Task: Add Vital Proteins Lemon Slice Collagen Water to the cart.
Action: Mouse moved to (288, 125)
Screenshot: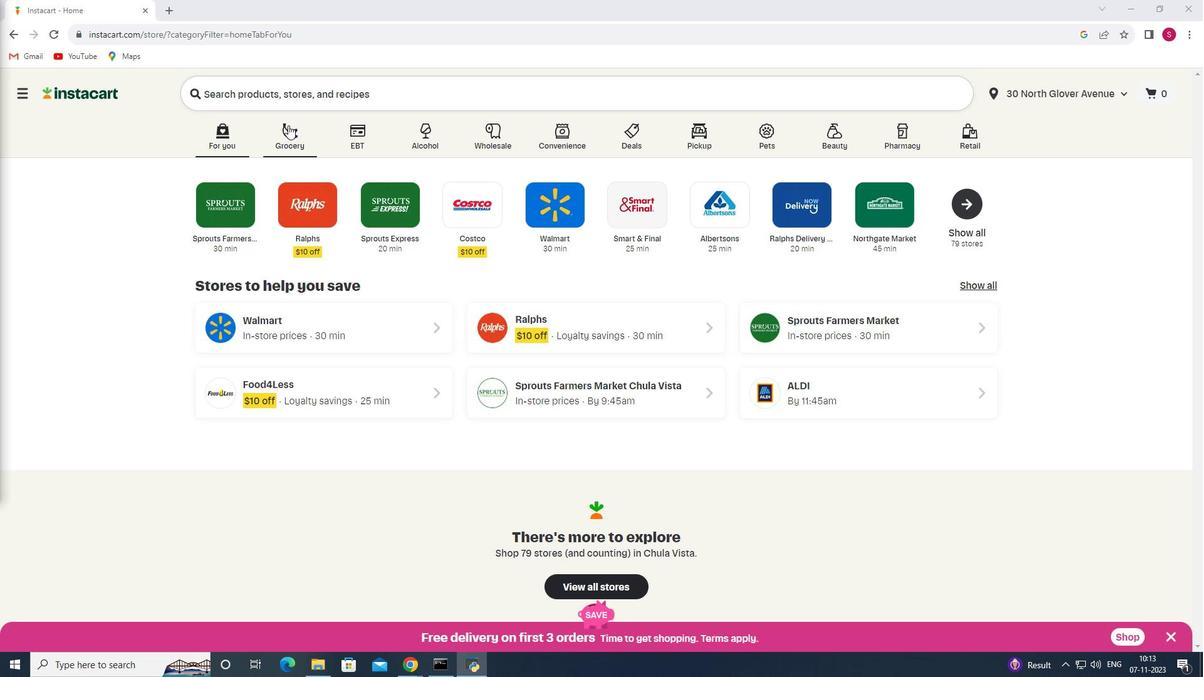 
Action: Mouse pressed left at (288, 125)
Screenshot: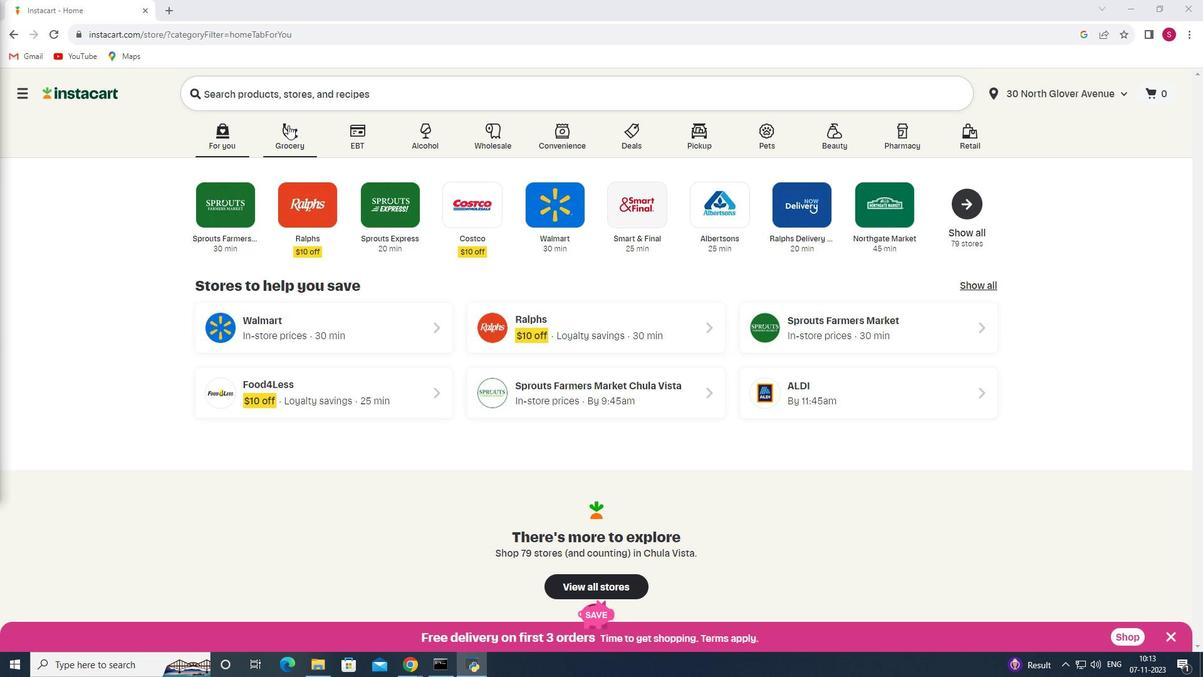 
Action: Mouse moved to (263, 361)
Screenshot: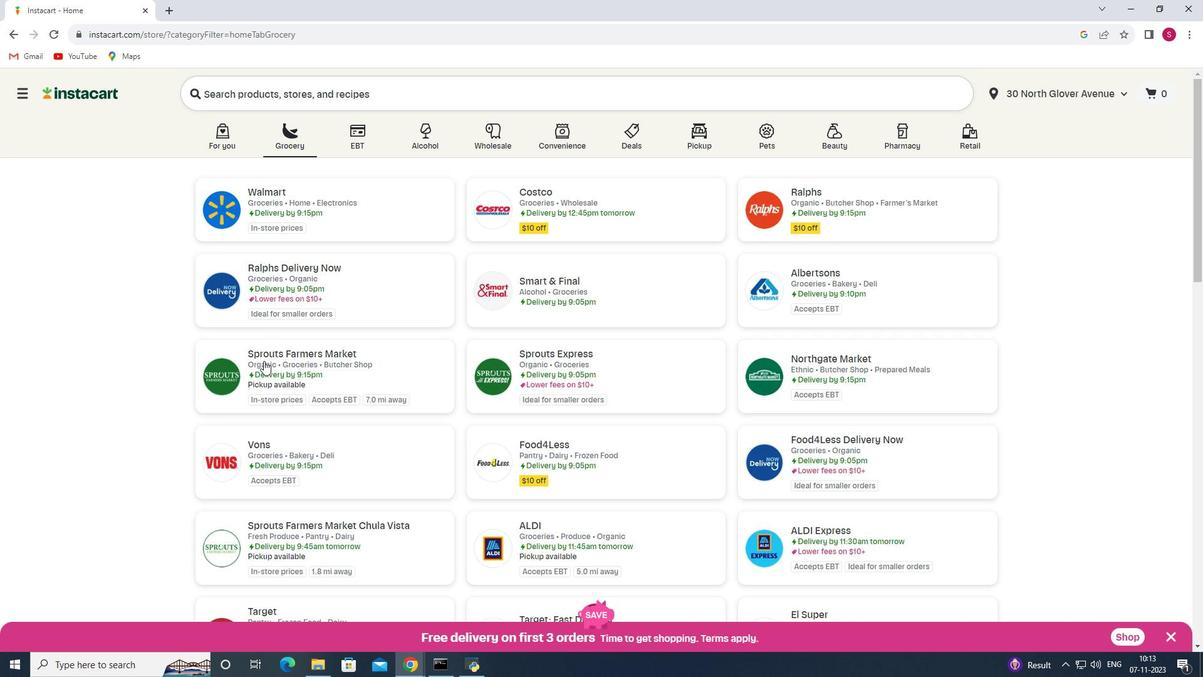 
Action: Mouse pressed left at (263, 361)
Screenshot: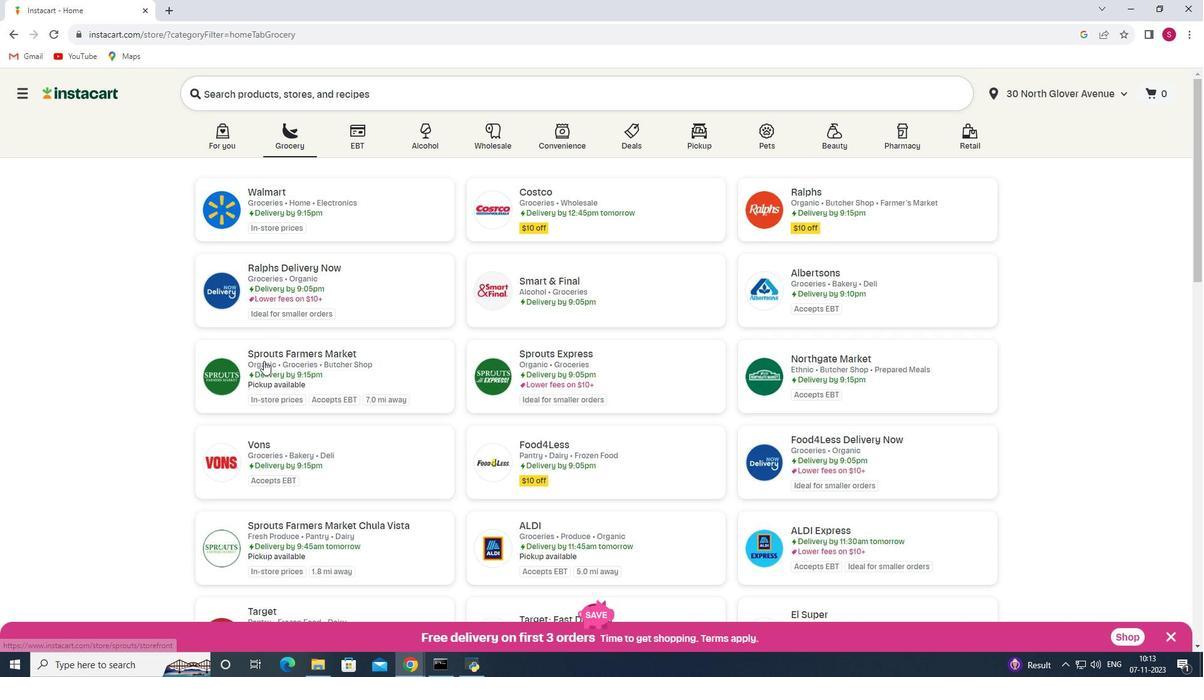 
Action: Mouse moved to (86, 393)
Screenshot: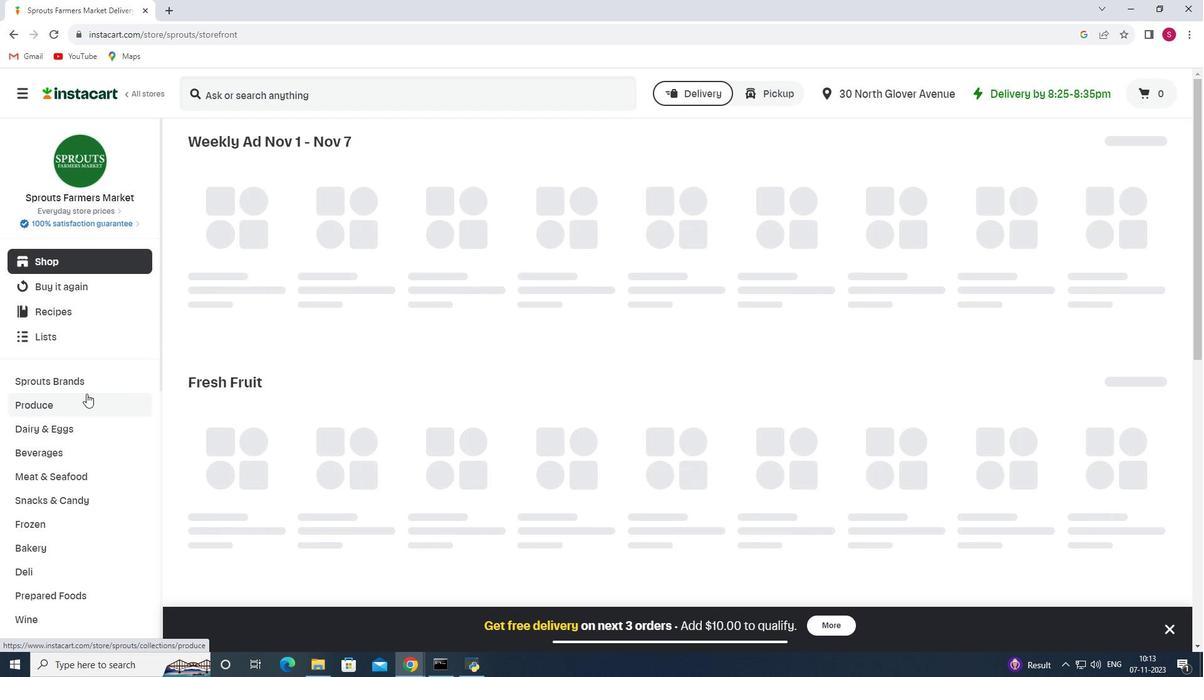 
Action: Mouse scrolled (86, 393) with delta (0, 0)
Screenshot: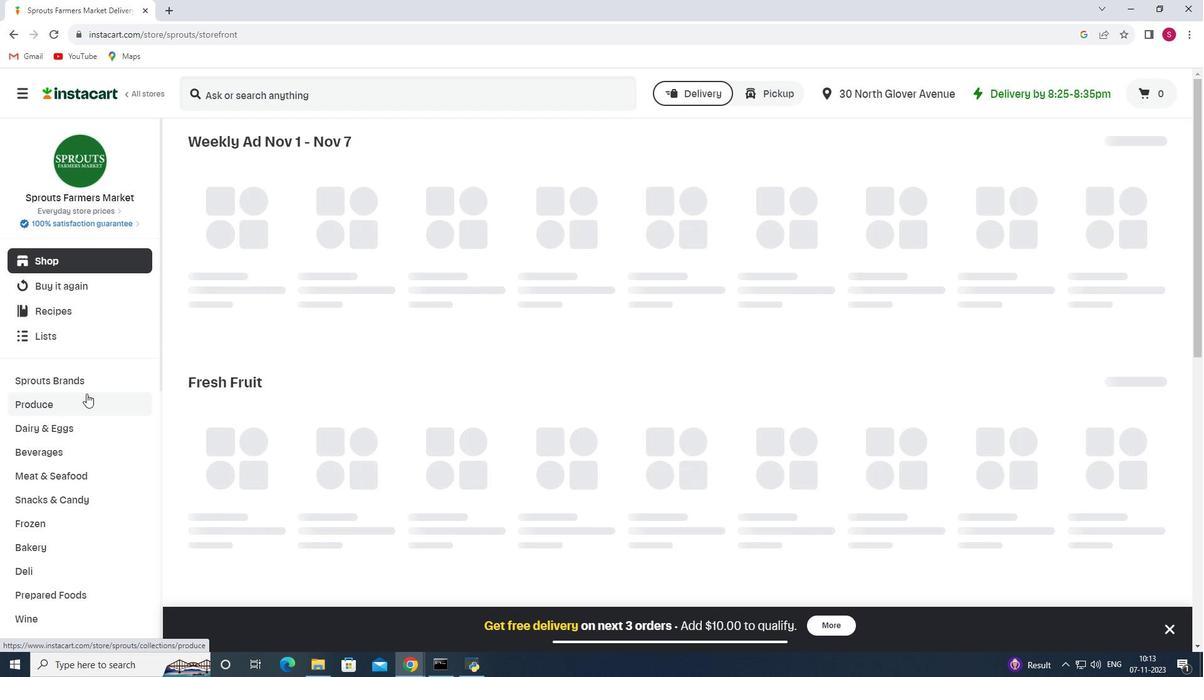 
Action: Mouse scrolled (86, 393) with delta (0, 0)
Screenshot: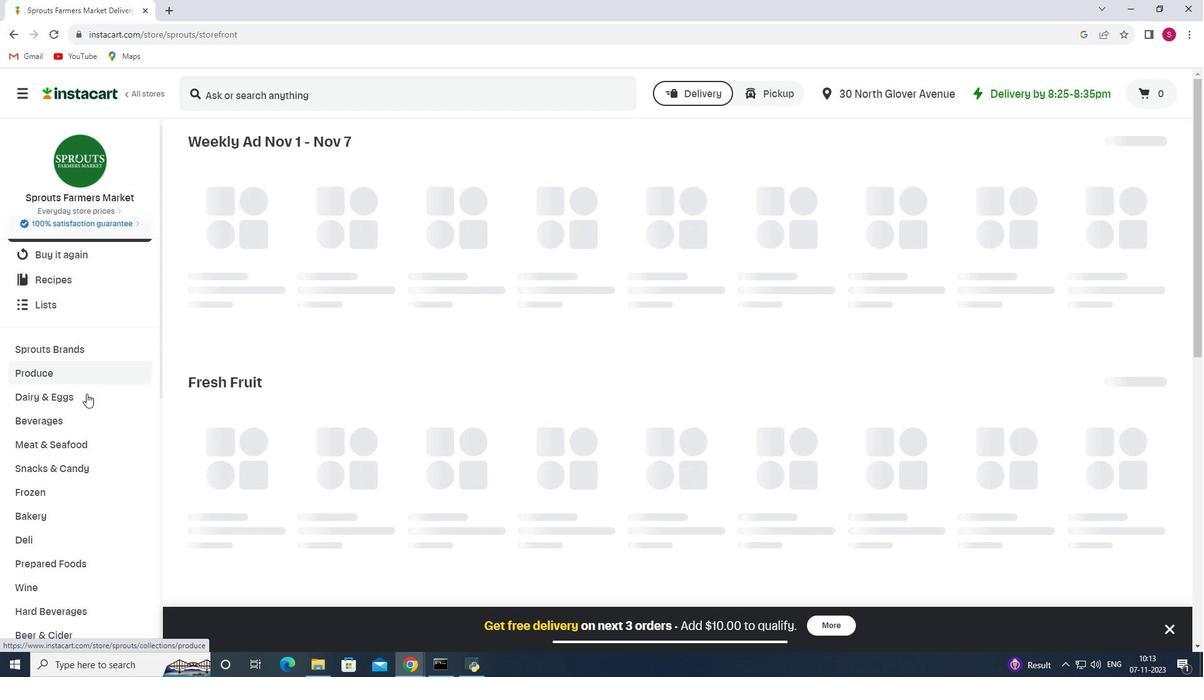 
Action: Mouse scrolled (86, 393) with delta (0, 0)
Screenshot: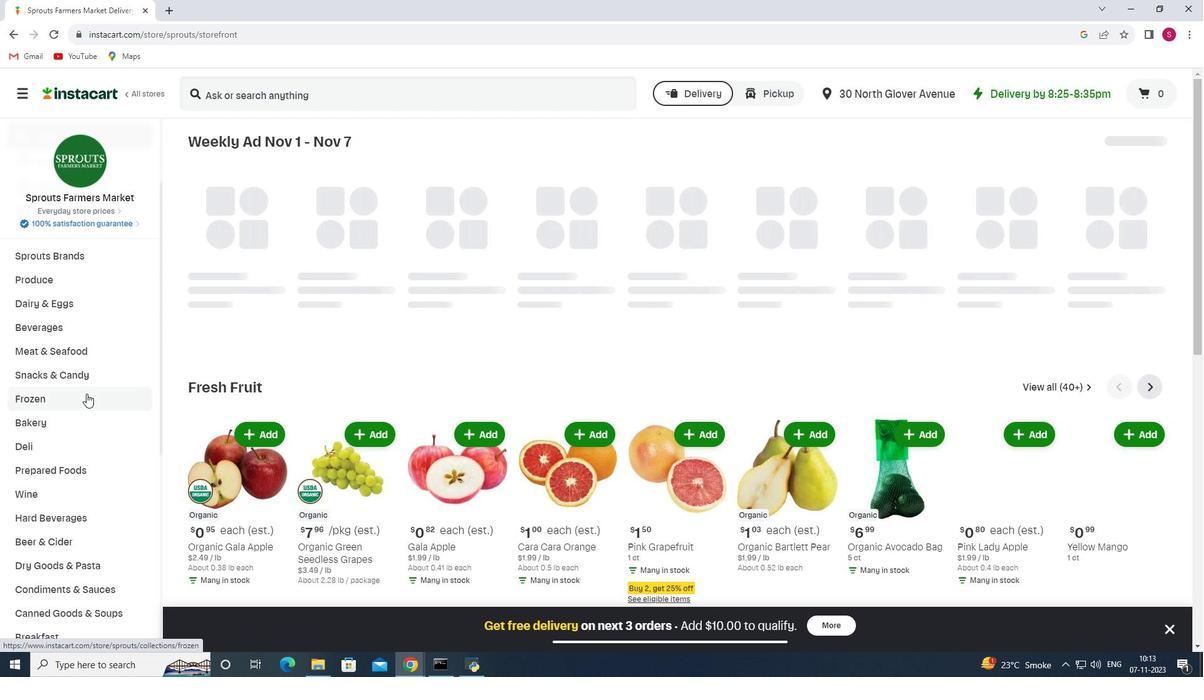 
Action: Mouse scrolled (86, 393) with delta (0, 0)
Screenshot: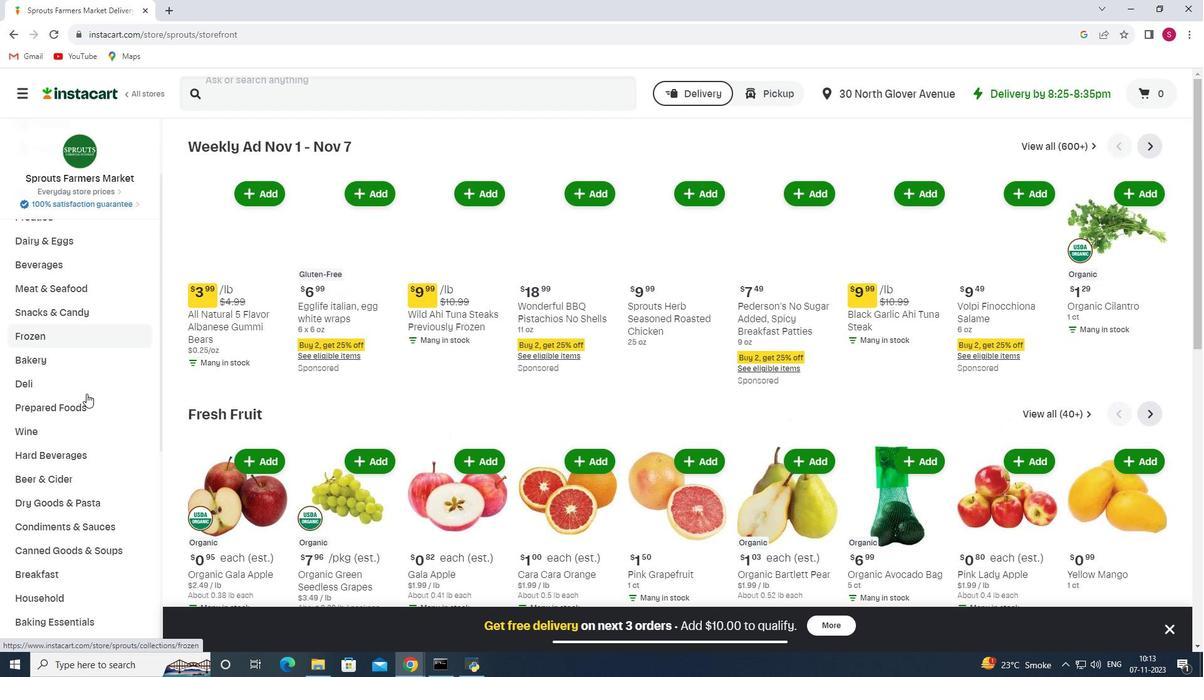 
Action: Mouse scrolled (86, 393) with delta (0, 0)
Screenshot: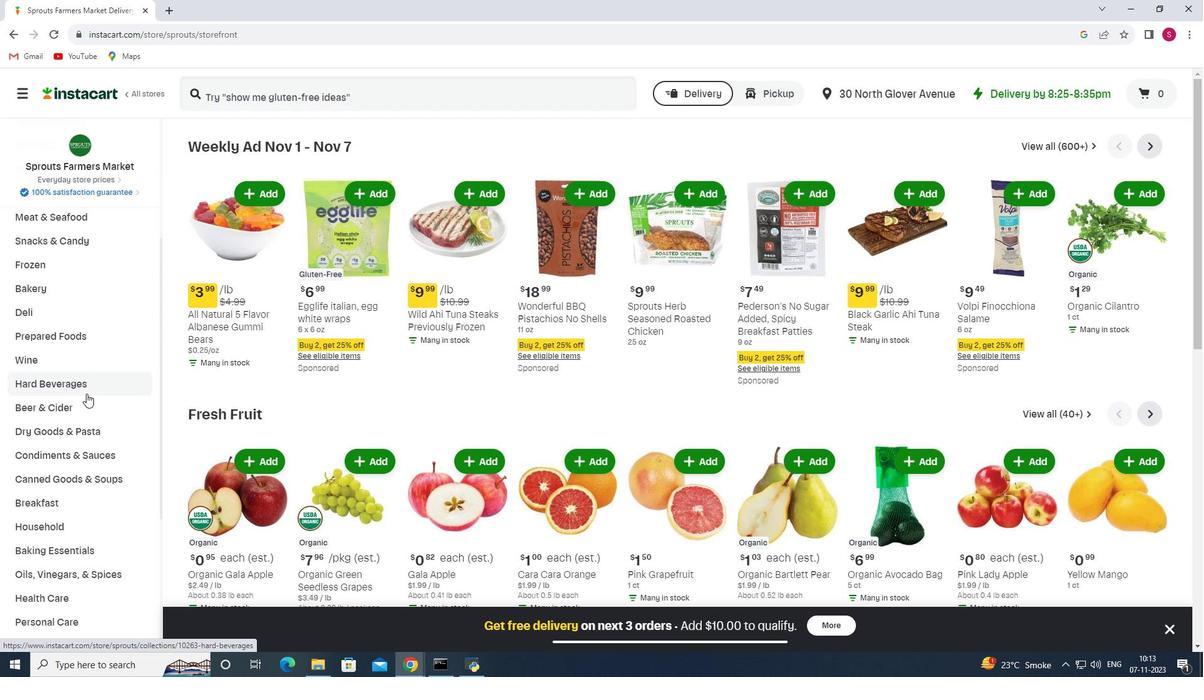 
Action: Mouse scrolled (86, 393) with delta (0, 0)
Screenshot: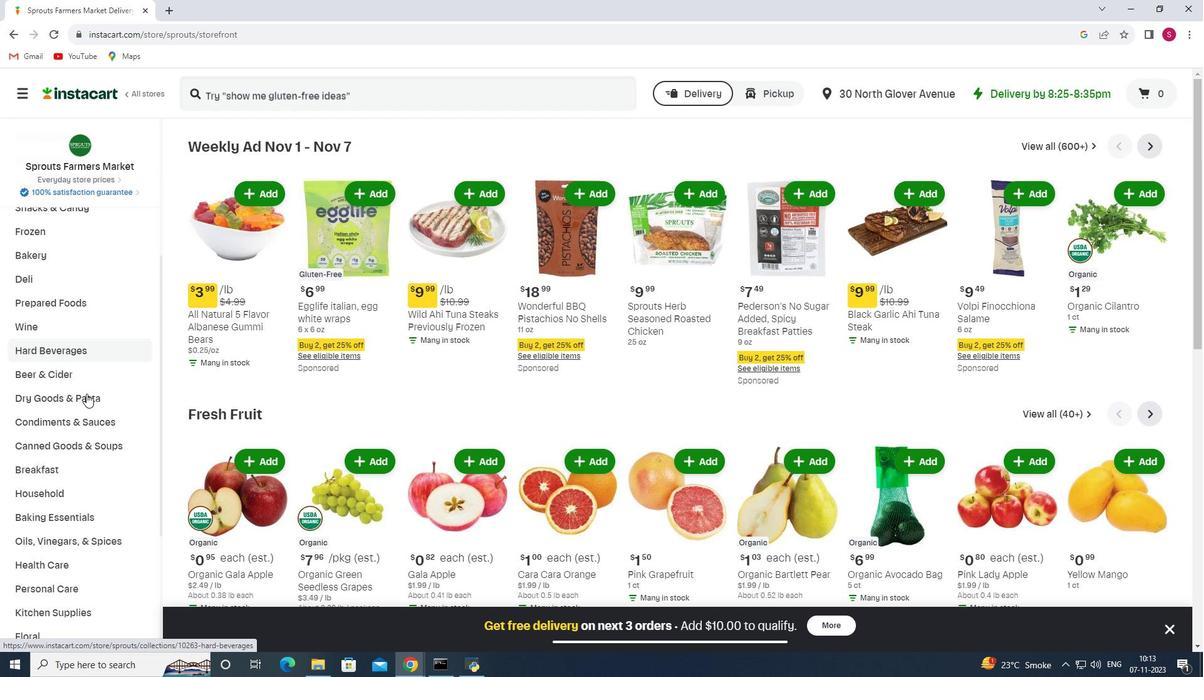 
Action: Mouse moved to (85, 388)
Screenshot: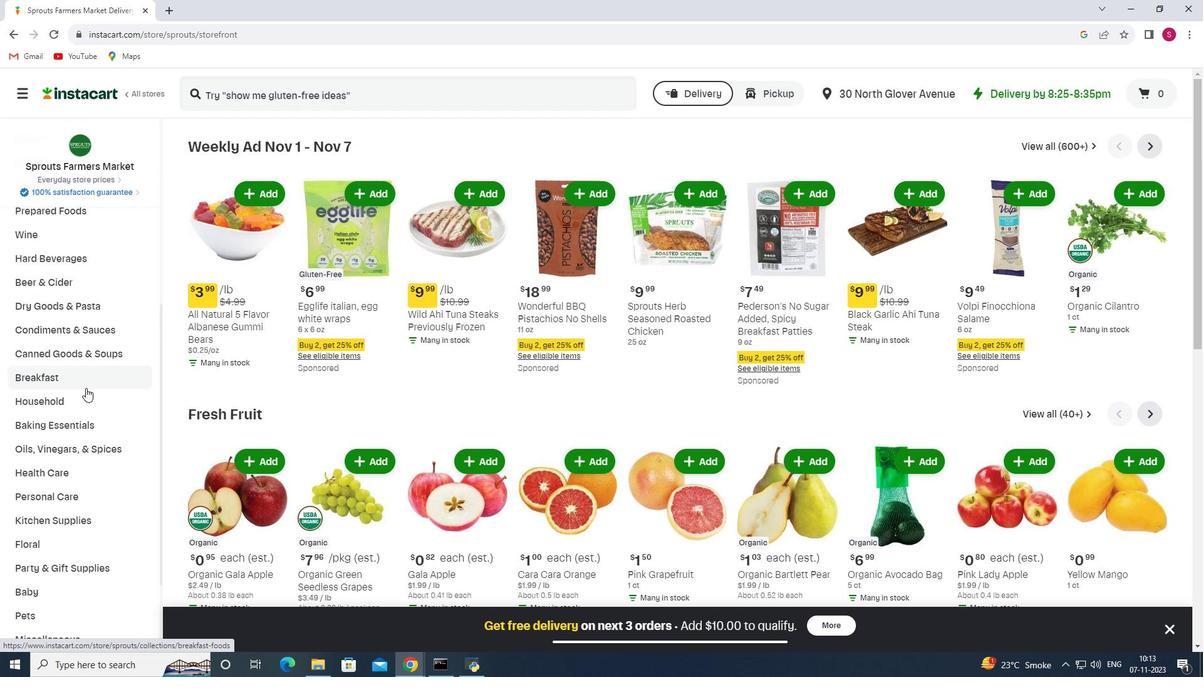 
Action: Mouse scrolled (85, 387) with delta (0, 0)
Screenshot: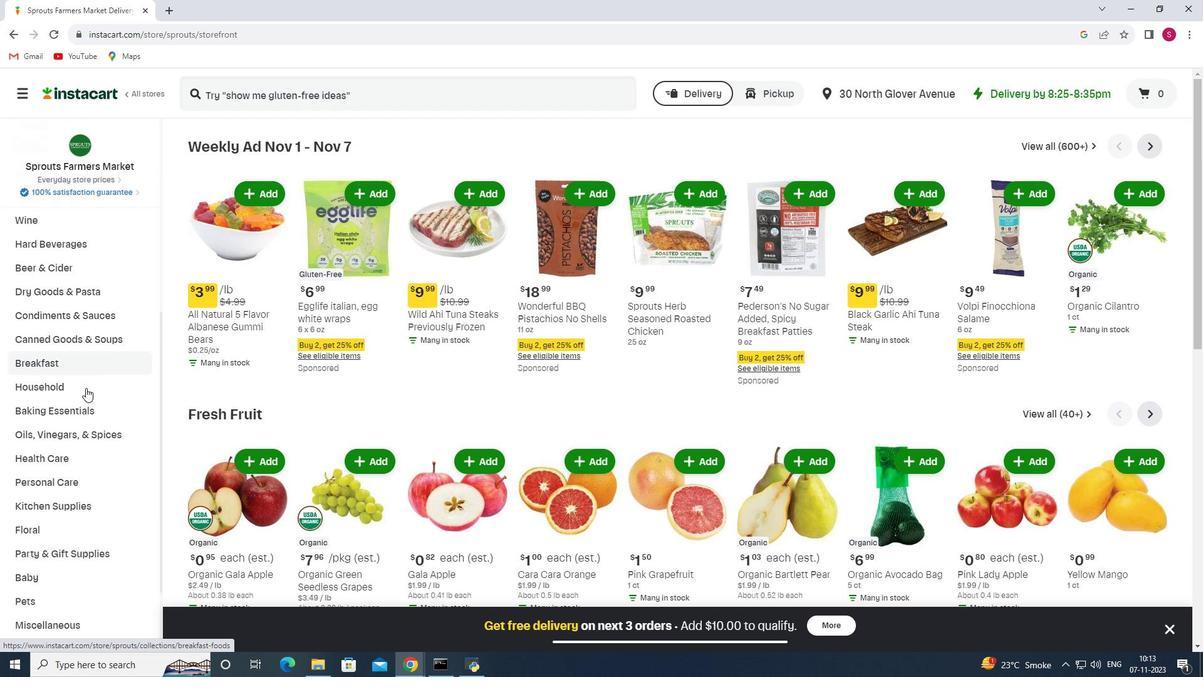 
Action: Mouse moved to (77, 403)
Screenshot: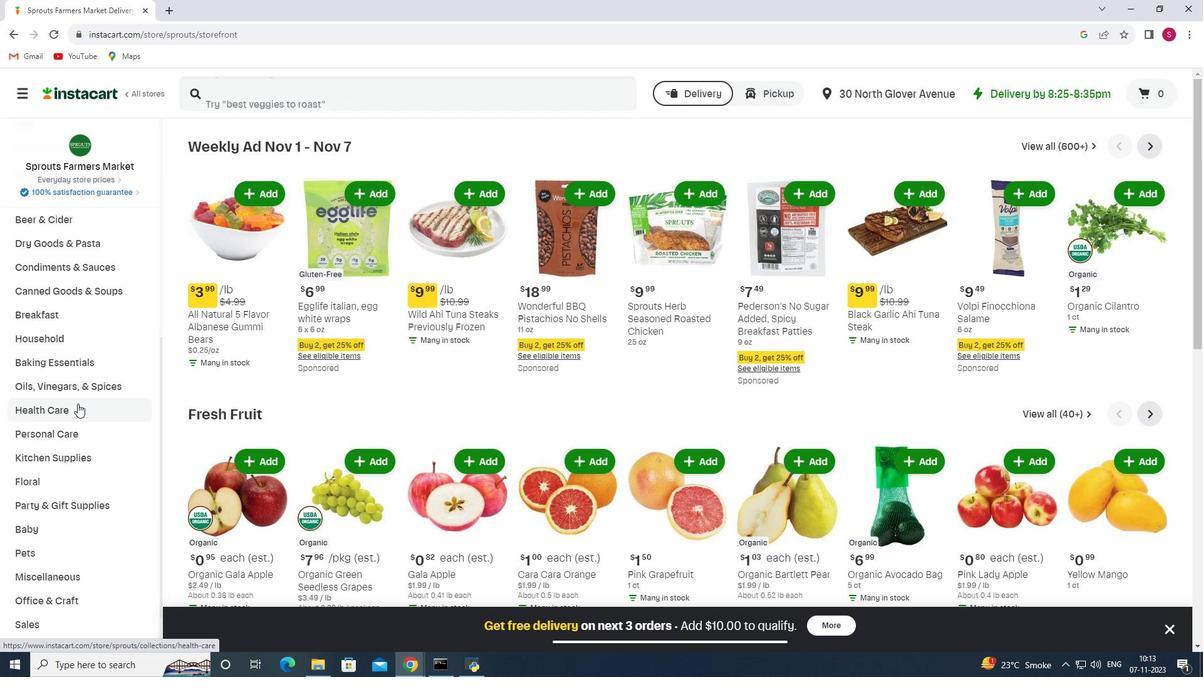 
Action: Mouse pressed left at (77, 403)
Screenshot: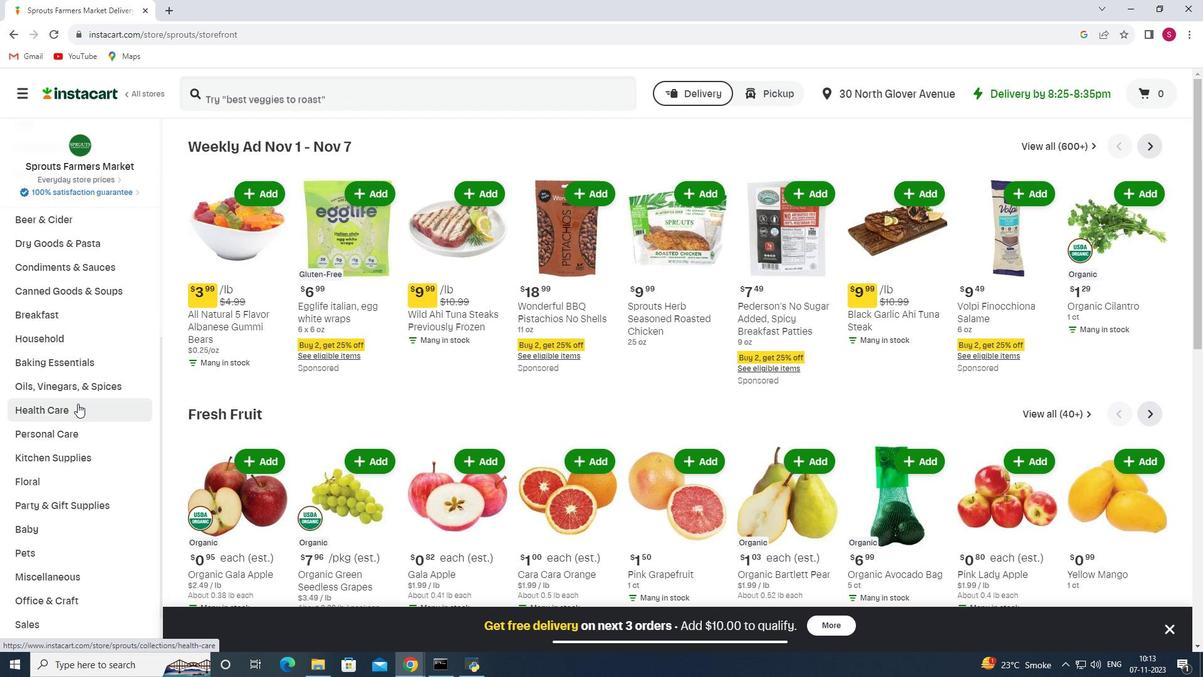 
Action: Mouse moved to (433, 173)
Screenshot: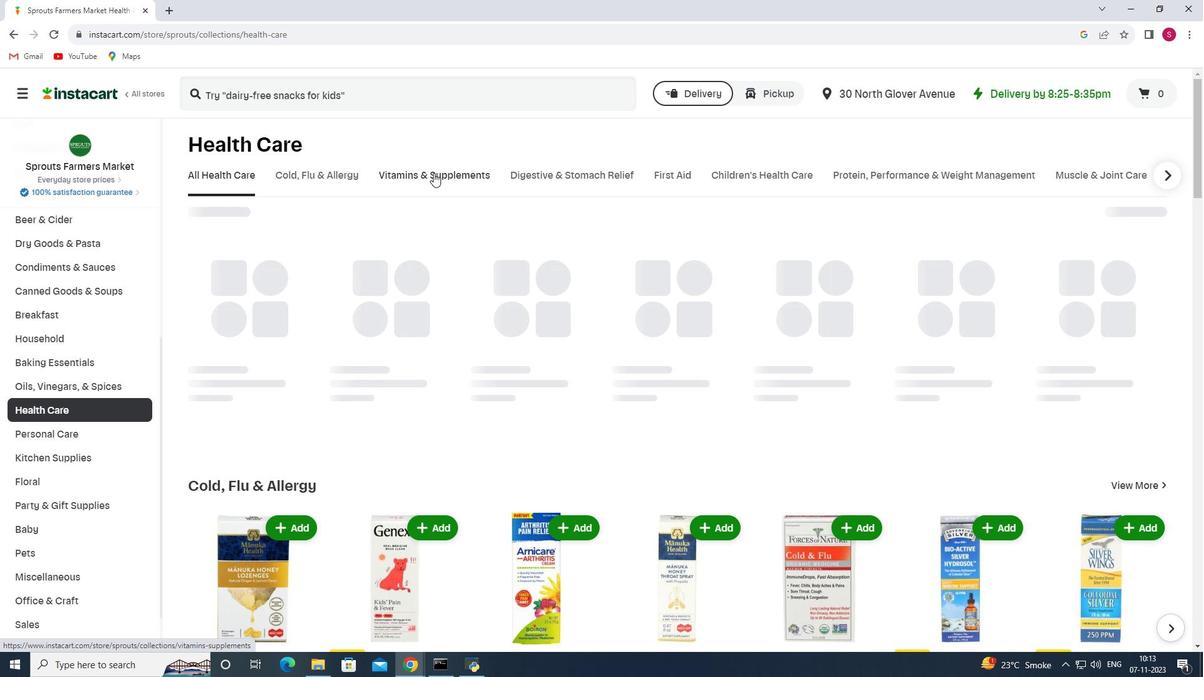 
Action: Mouse pressed left at (433, 173)
Screenshot: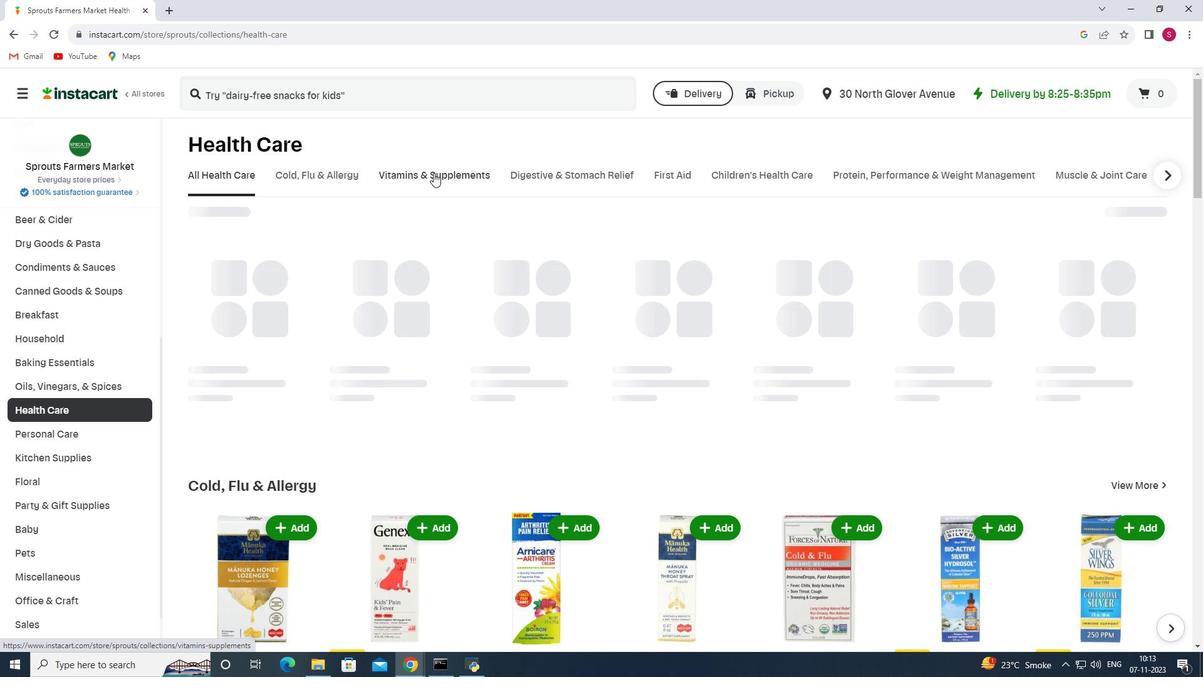
Action: Mouse moved to (514, 225)
Screenshot: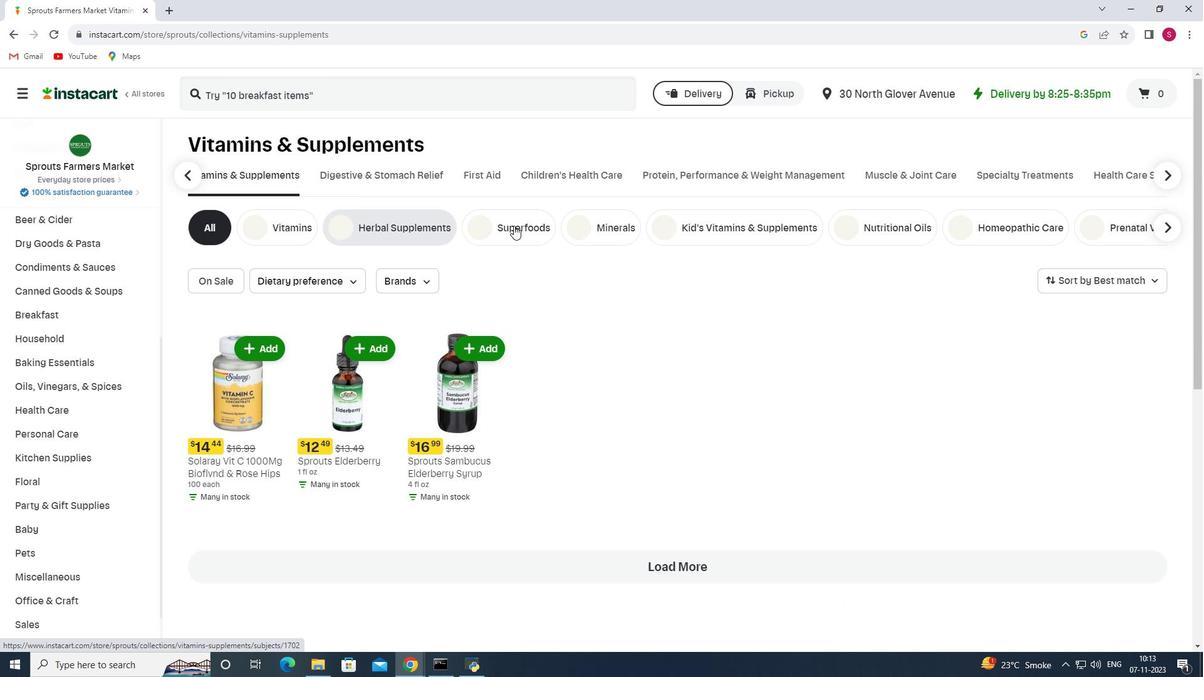 
Action: Mouse pressed left at (514, 225)
Screenshot: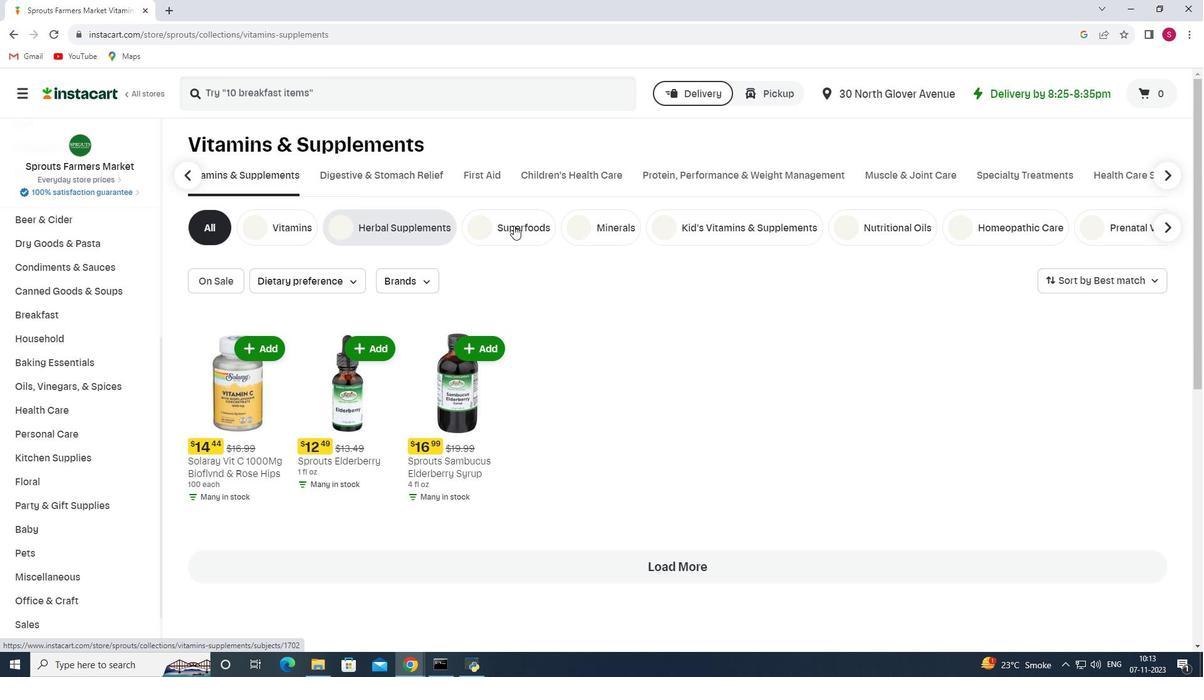 
Action: Mouse moved to (351, 95)
Screenshot: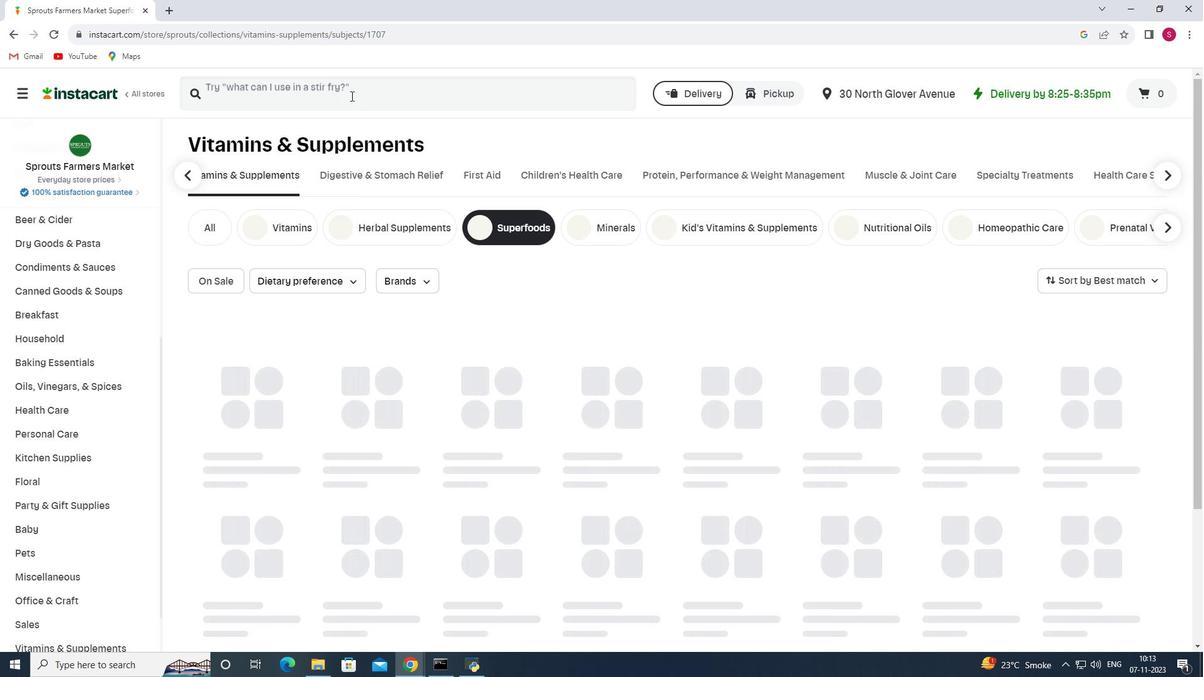 
Action: Mouse pressed left at (351, 95)
Screenshot: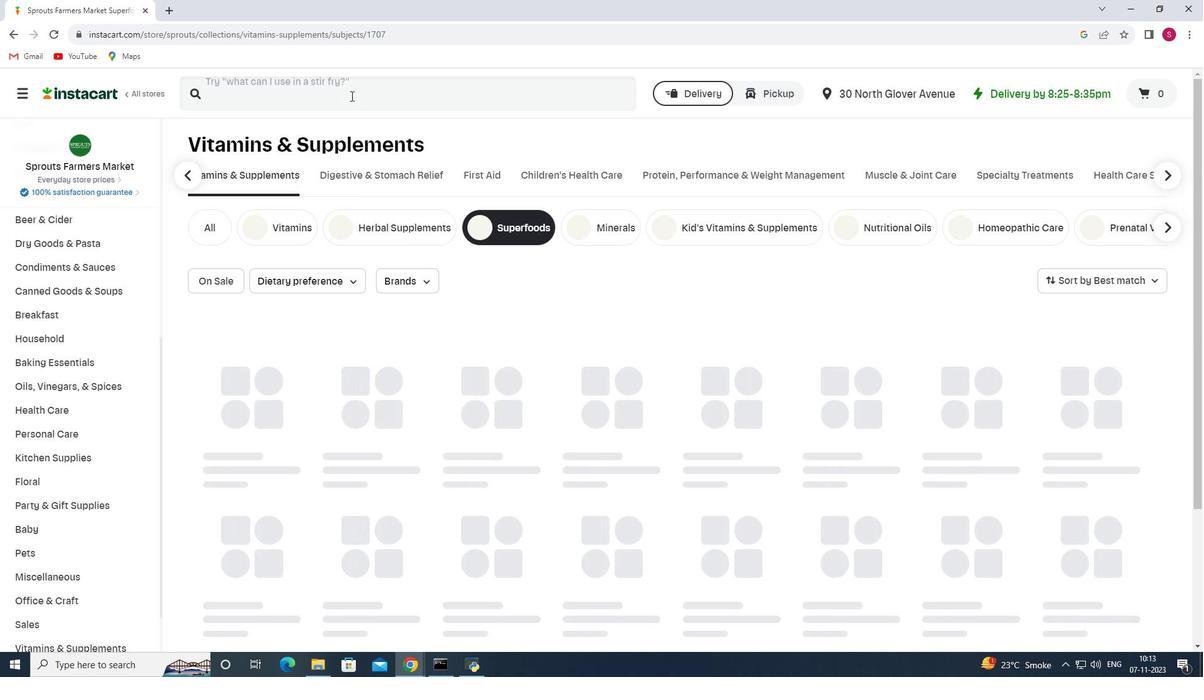 
Action: Key pressed <Key.shift>Vital<Key.space><Key.shift>Proteins<Key.space><Key.shift>Lemon<Key.space><Key.shift>Slice<Key.space><Key.shift>Collagen<Key.space><Key.shift><Key.shift><Key.shift>Water<Key.enter>
Screenshot: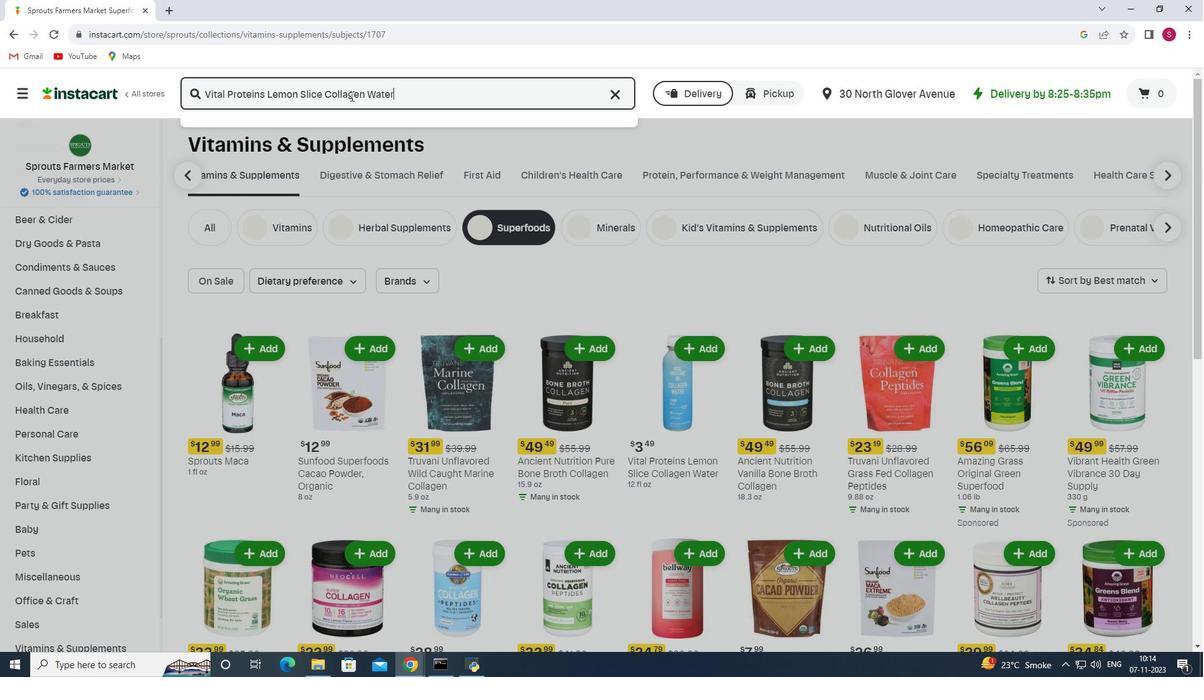 
Action: Mouse moved to (356, 192)
Screenshot: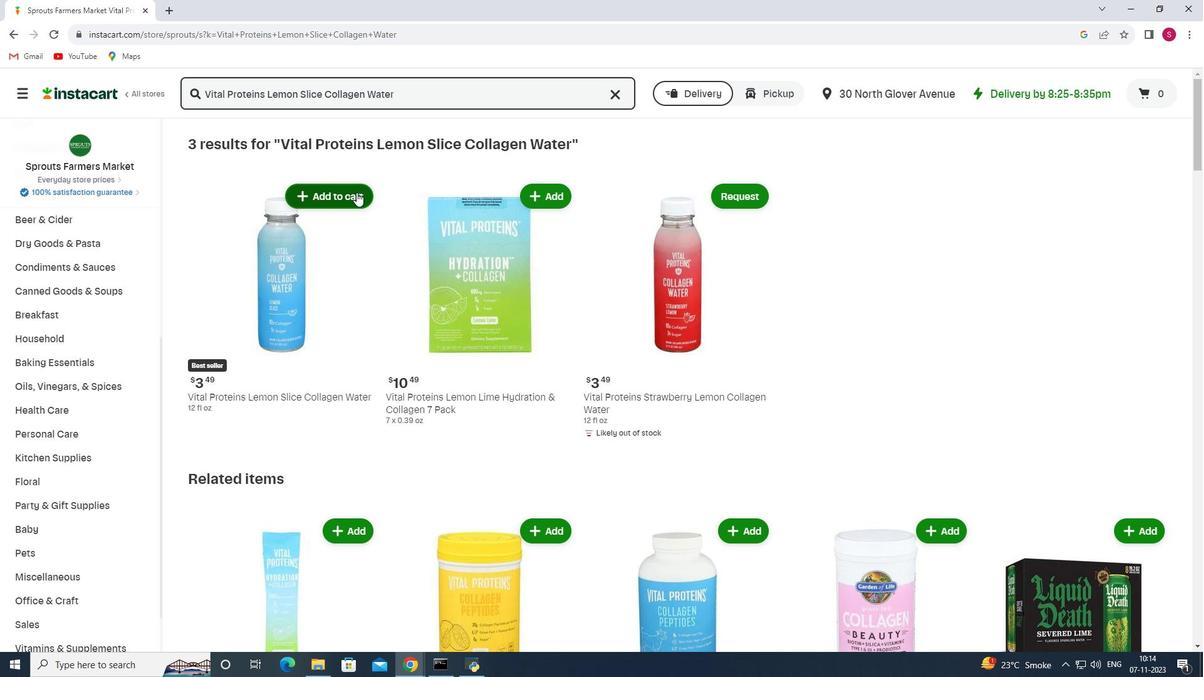 
Action: Mouse pressed left at (356, 192)
Screenshot: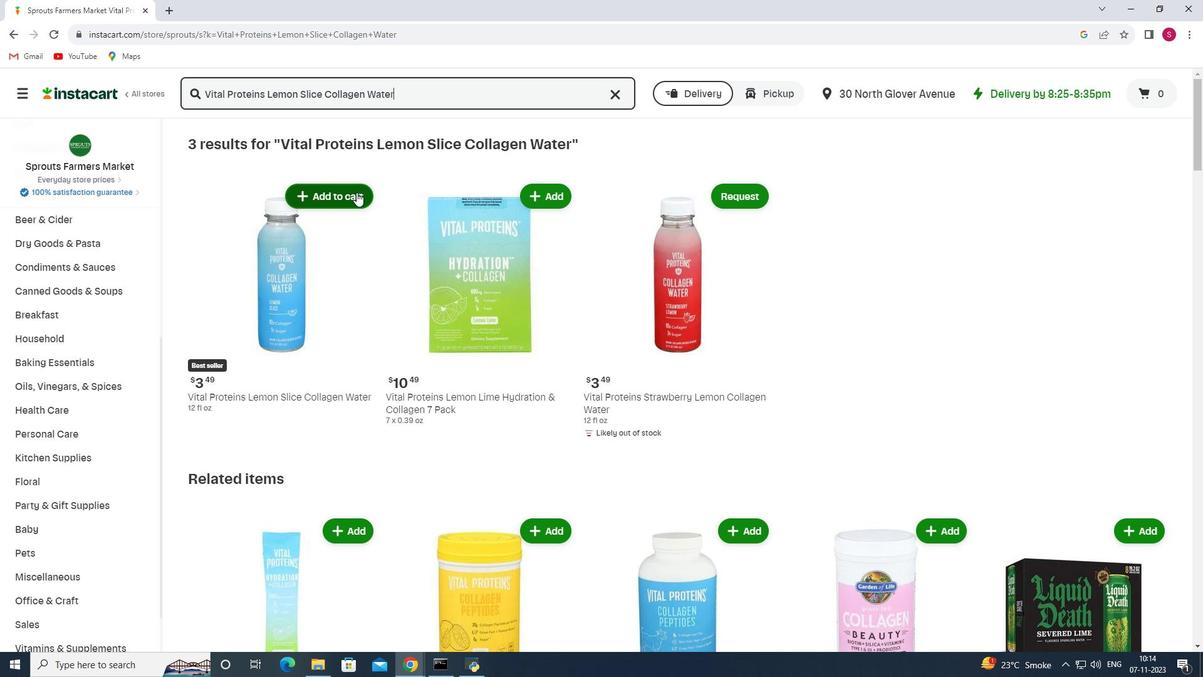 
